 Task: Create a due date automation trigger when advanced on, on the tuesday of the week a card is due add fields without custom field "Resume" set to a date less than 1 working days ago at 11:00 AM.
Action: Mouse moved to (1086, 81)
Screenshot: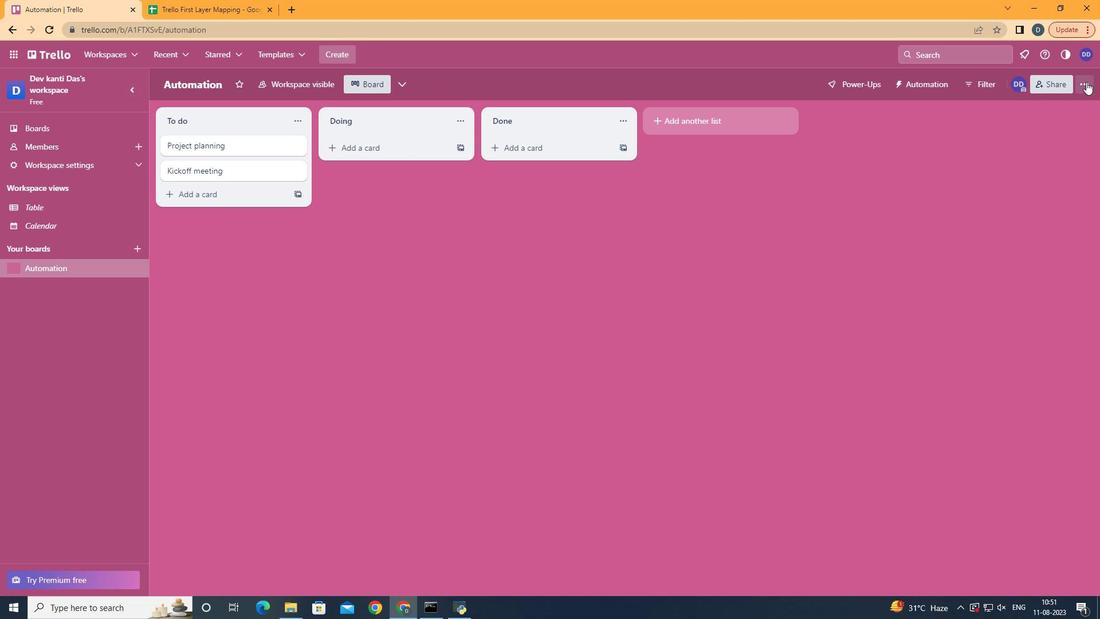 
Action: Mouse pressed left at (1086, 81)
Screenshot: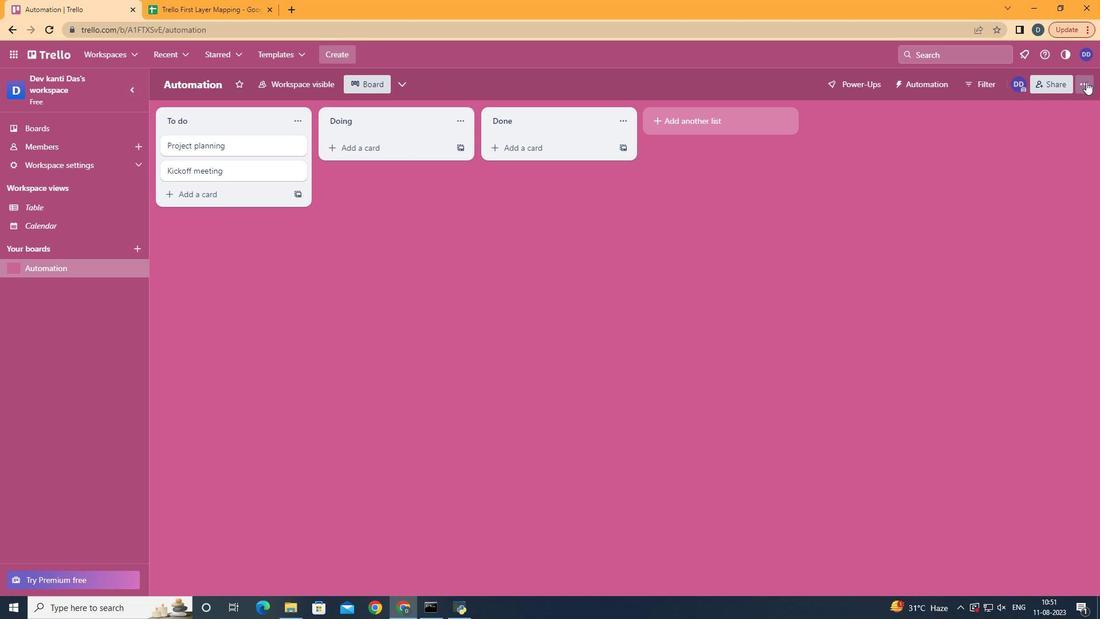 
Action: Mouse moved to (1002, 232)
Screenshot: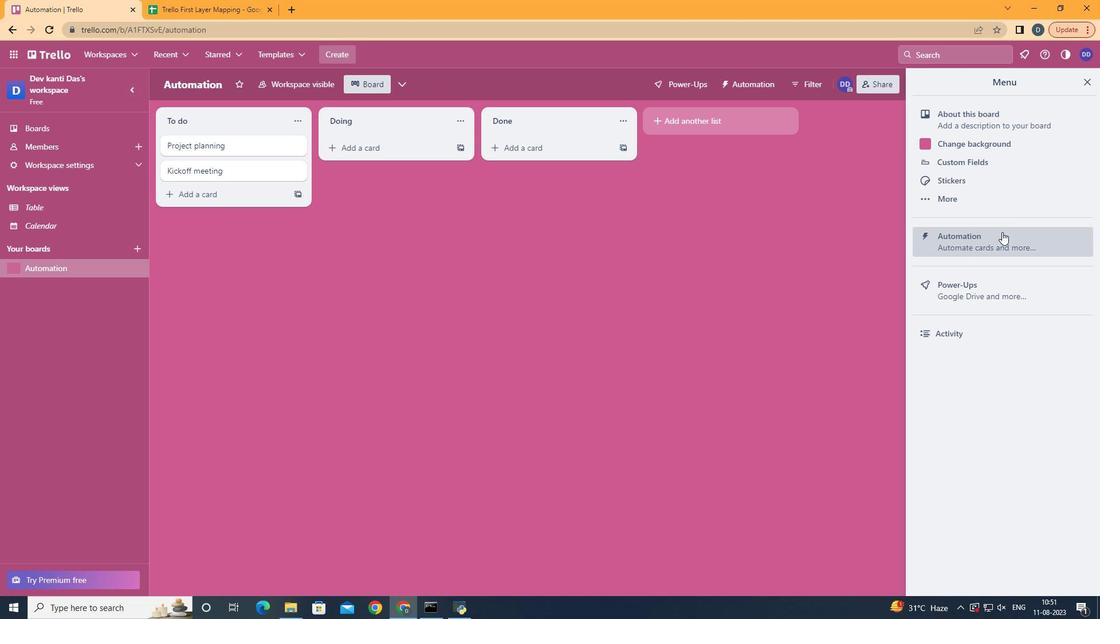 
Action: Mouse pressed left at (1002, 232)
Screenshot: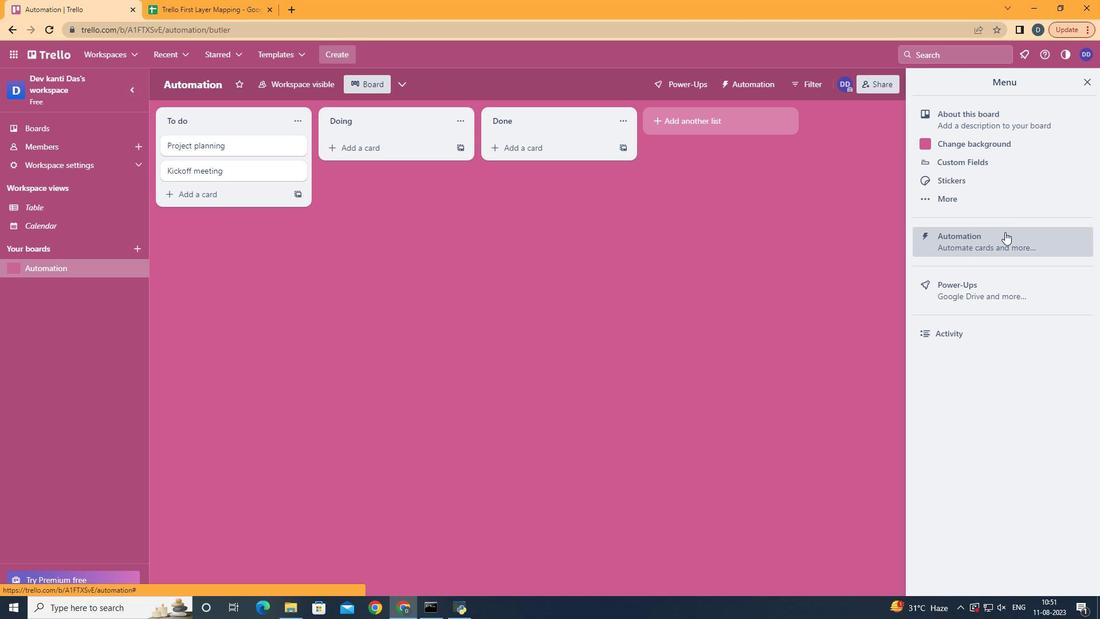 
Action: Mouse moved to (220, 230)
Screenshot: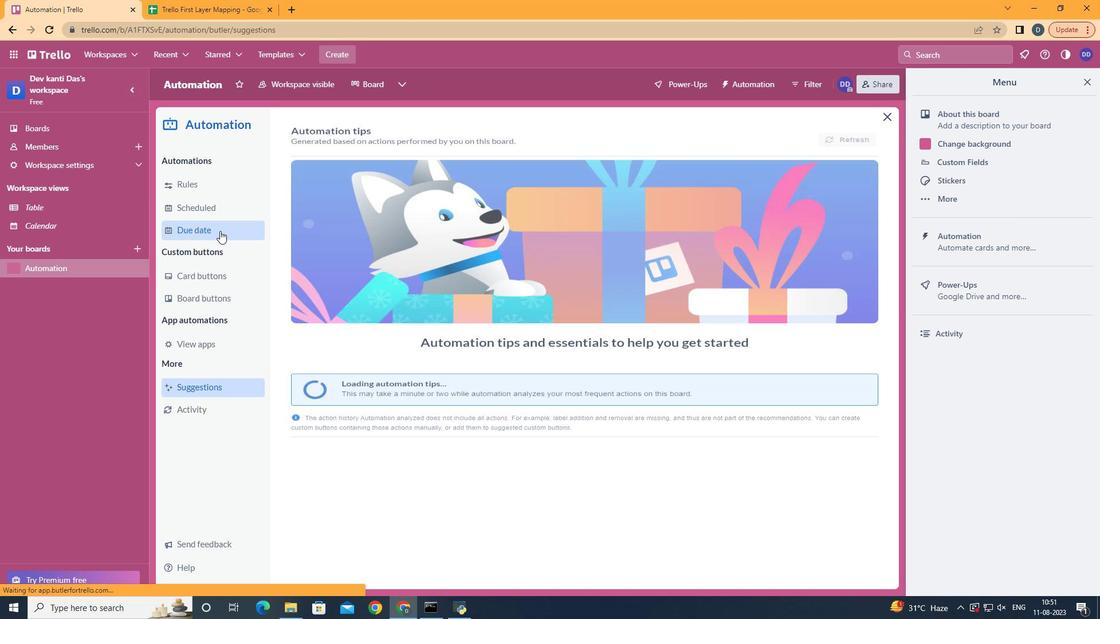 
Action: Mouse pressed left at (220, 230)
Screenshot: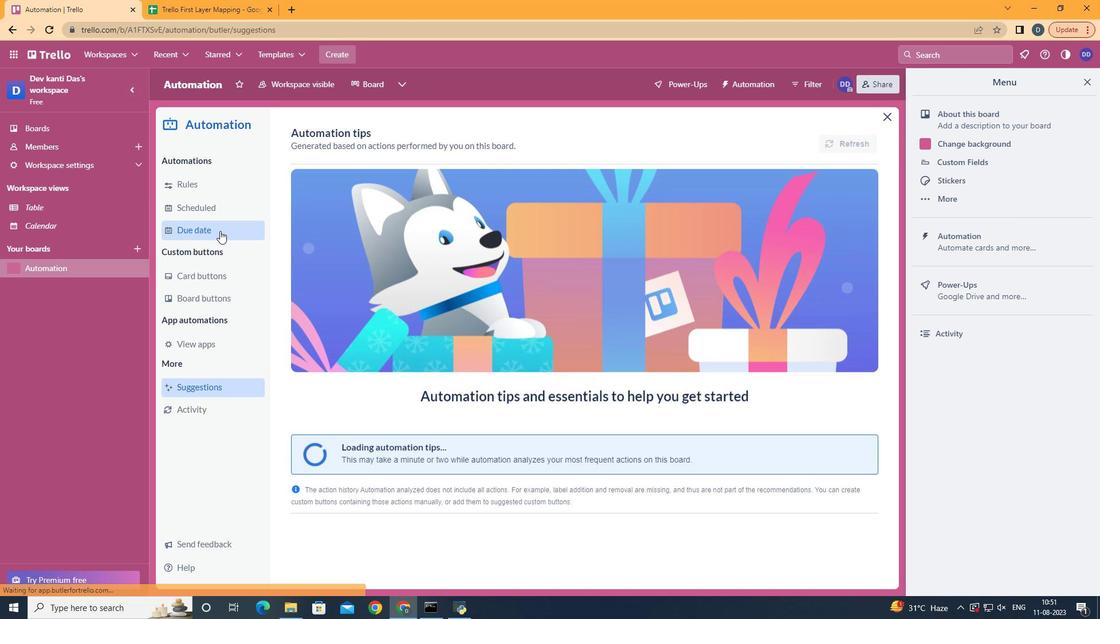 
Action: Mouse moved to (807, 135)
Screenshot: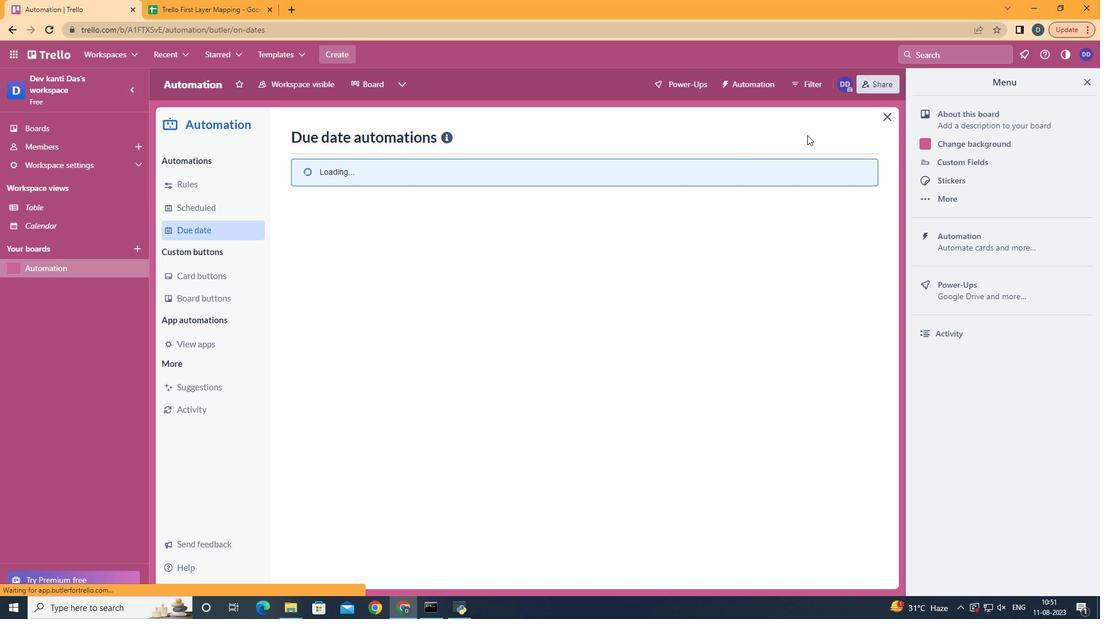 
Action: Mouse pressed left at (807, 135)
Screenshot: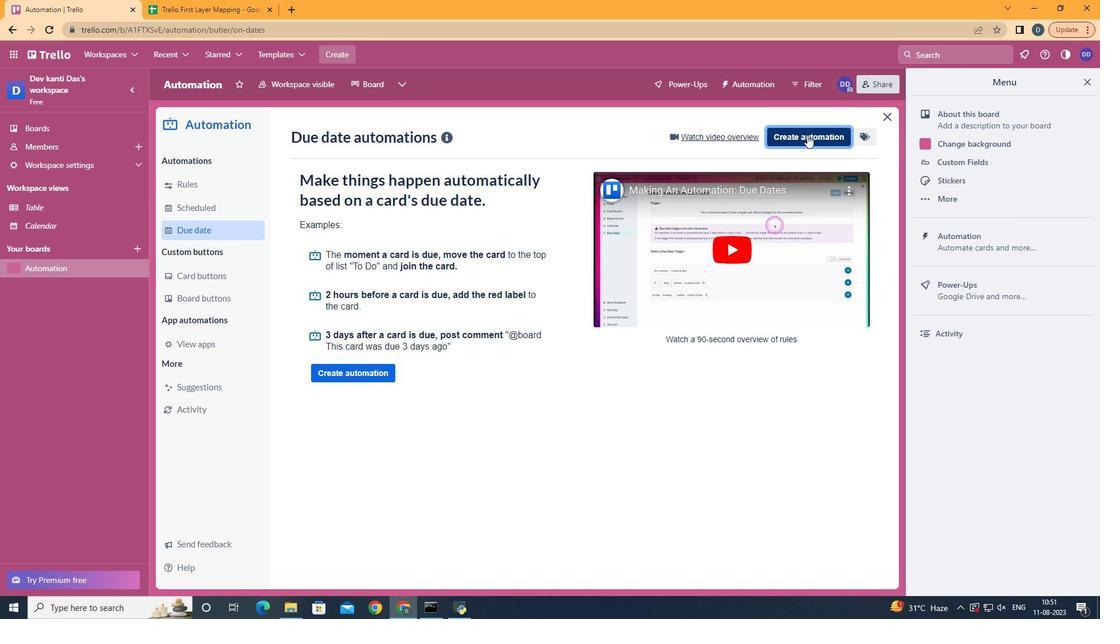 
Action: Mouse moved to (694, 248)
Screenshot: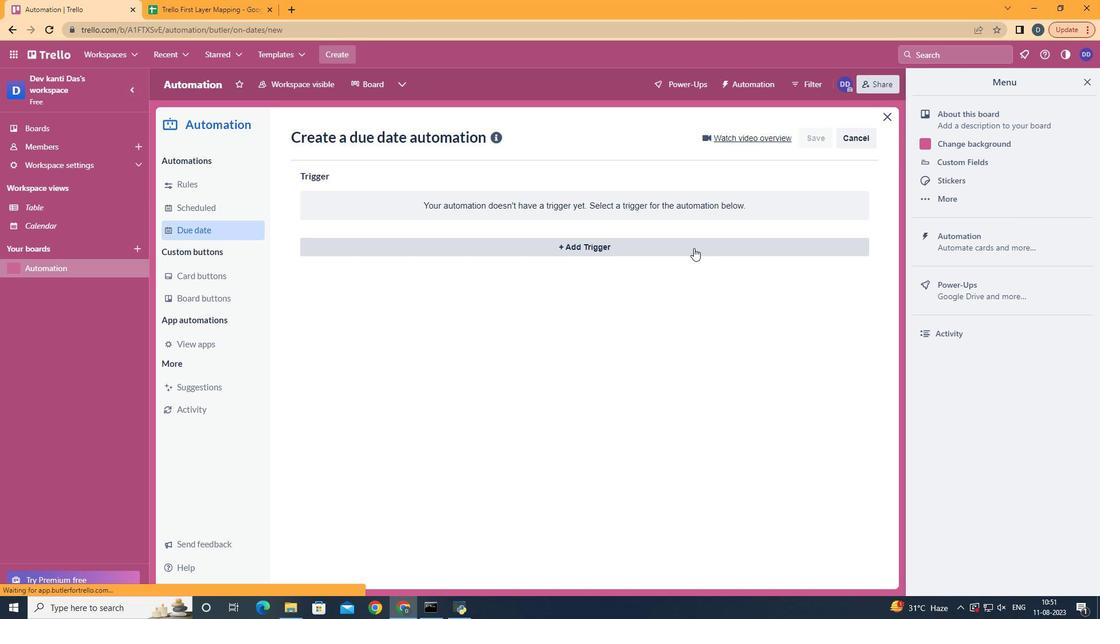 
Action: Mouse pressed left at (694, 248)
Screenshot: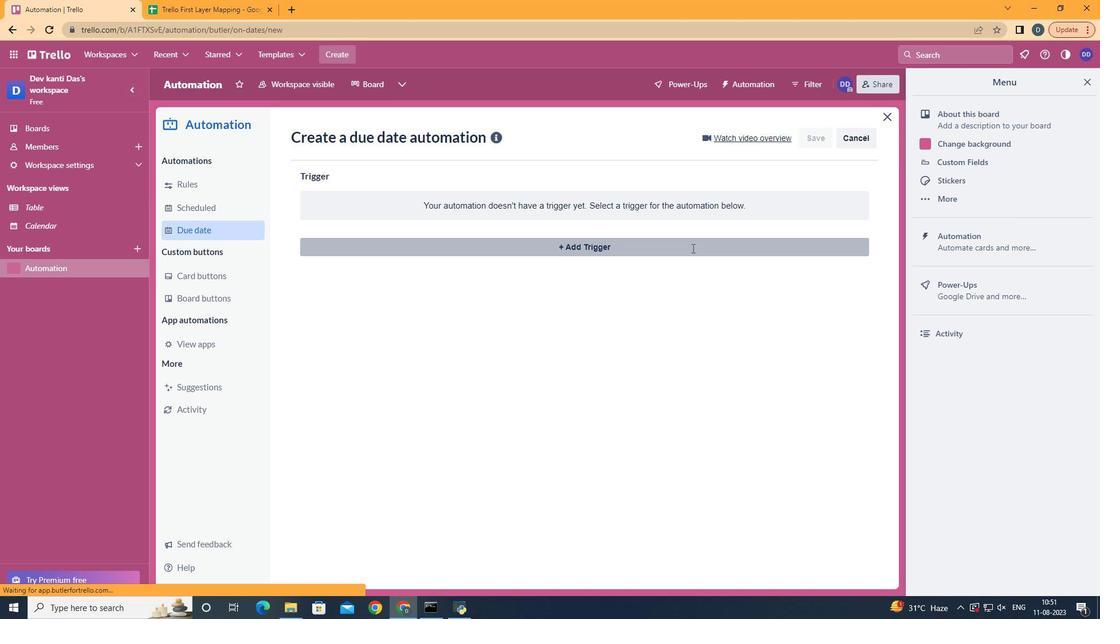 
Action: Mouse moved to (375, 326)
Screenshot: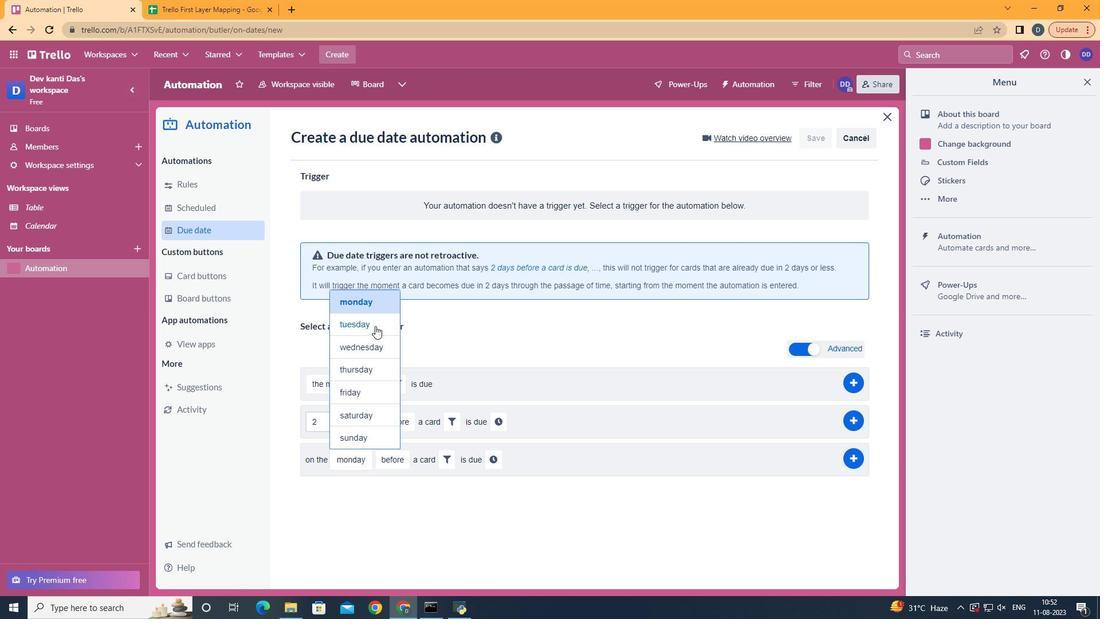 
Action: Mouse pressed left at (375, 326)
Screenshot: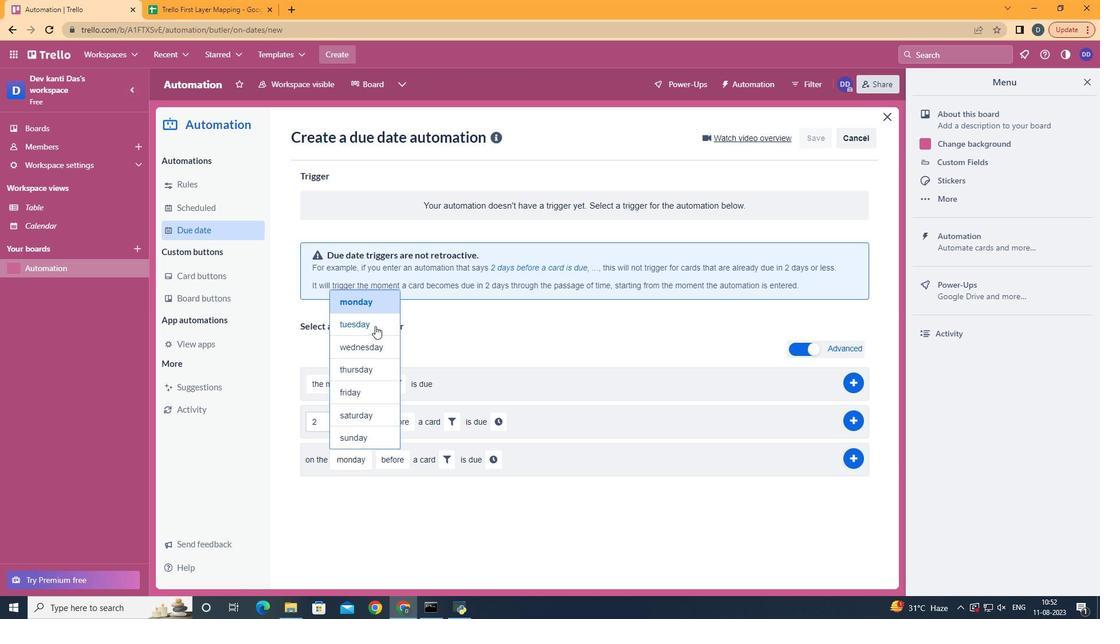 
Action: Mouse moved to (420, 531)
Screenshot: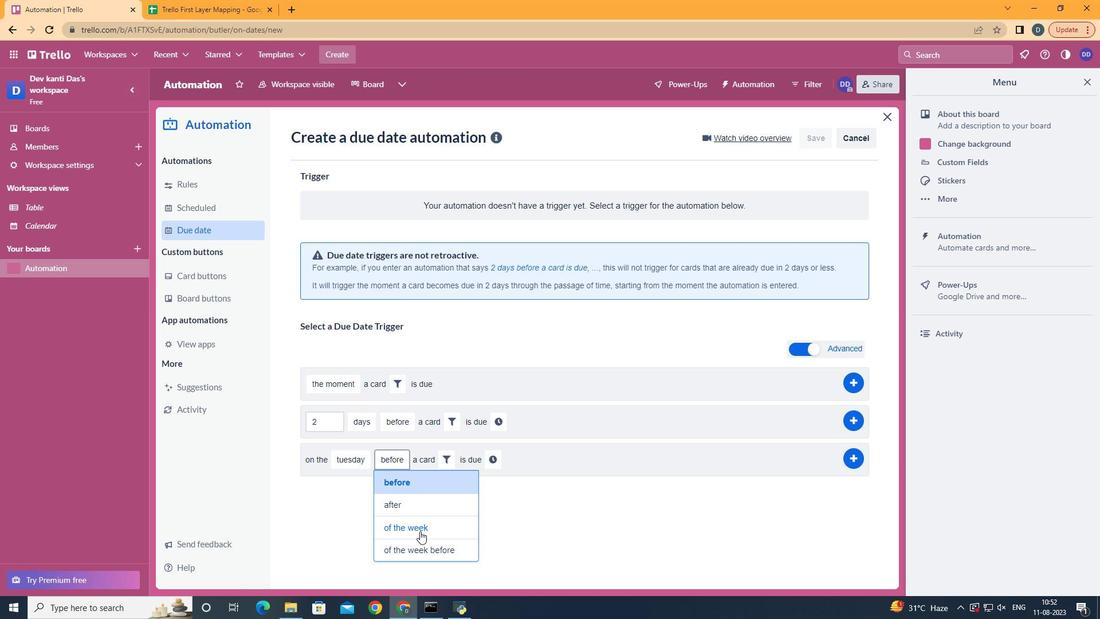 
Action: Mouse pressed left at (420, 531)
Screenshot: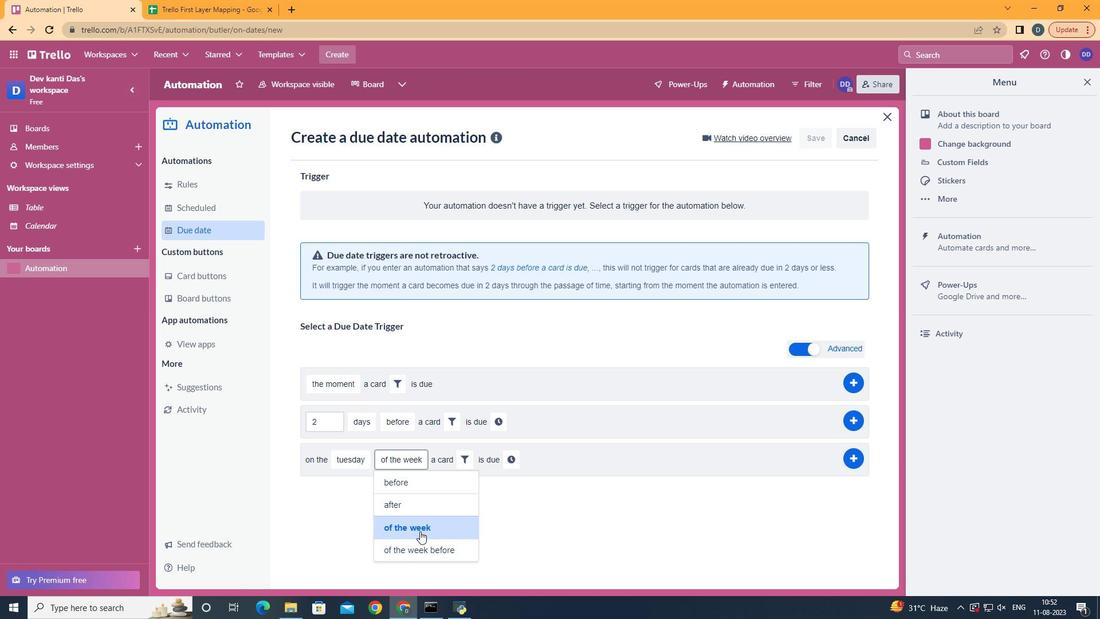 
Action: Mouse moved to (473, 460)
Screenshot: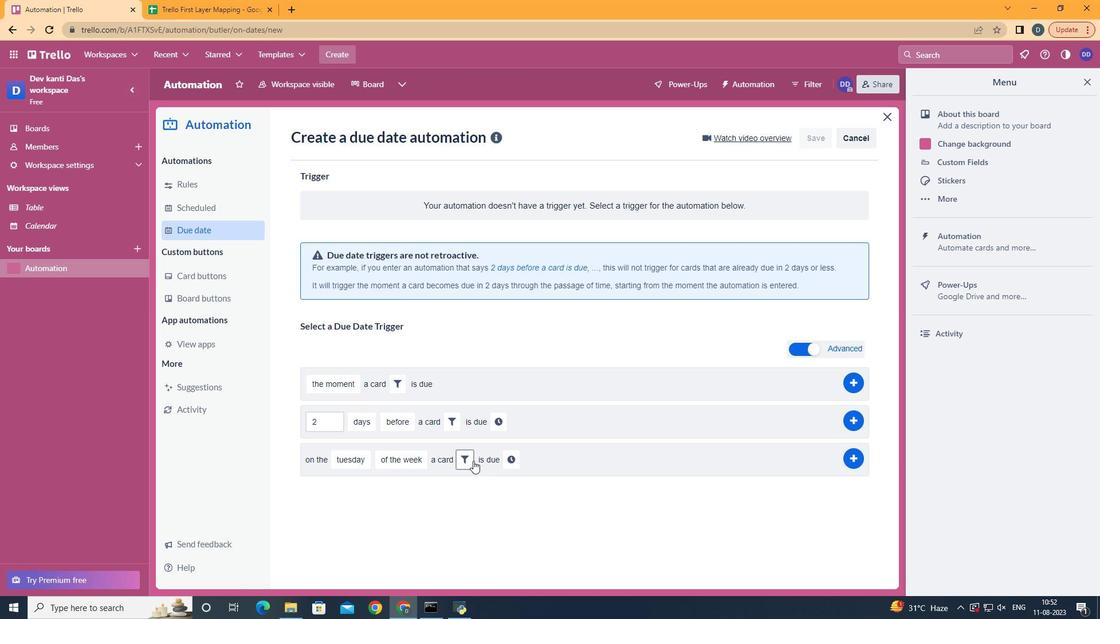 
Action: Mouse pressed left at (473, 460)
Screenshot: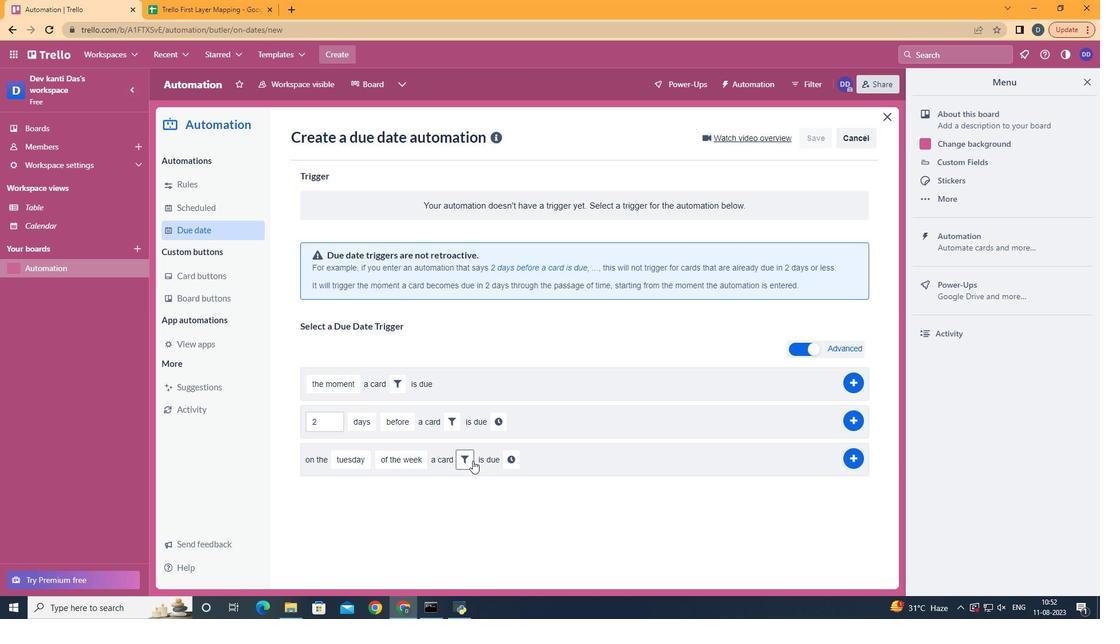
Action: Mouse moved to (667, 500)
Screenshot: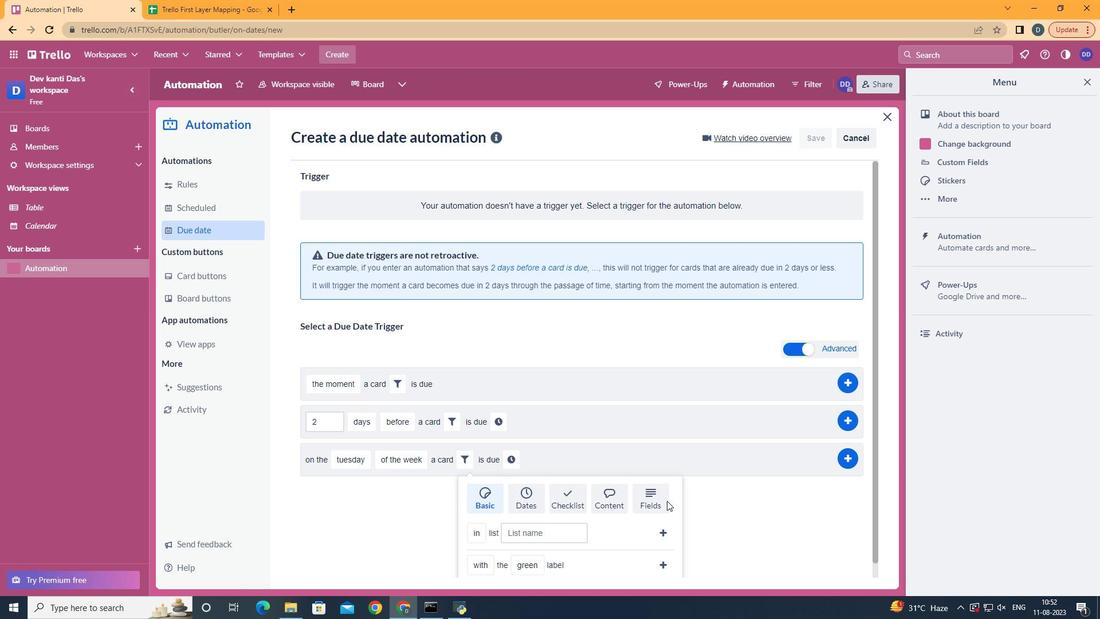 
Action: Mouse pressed left at (667, 500)
Screenshot: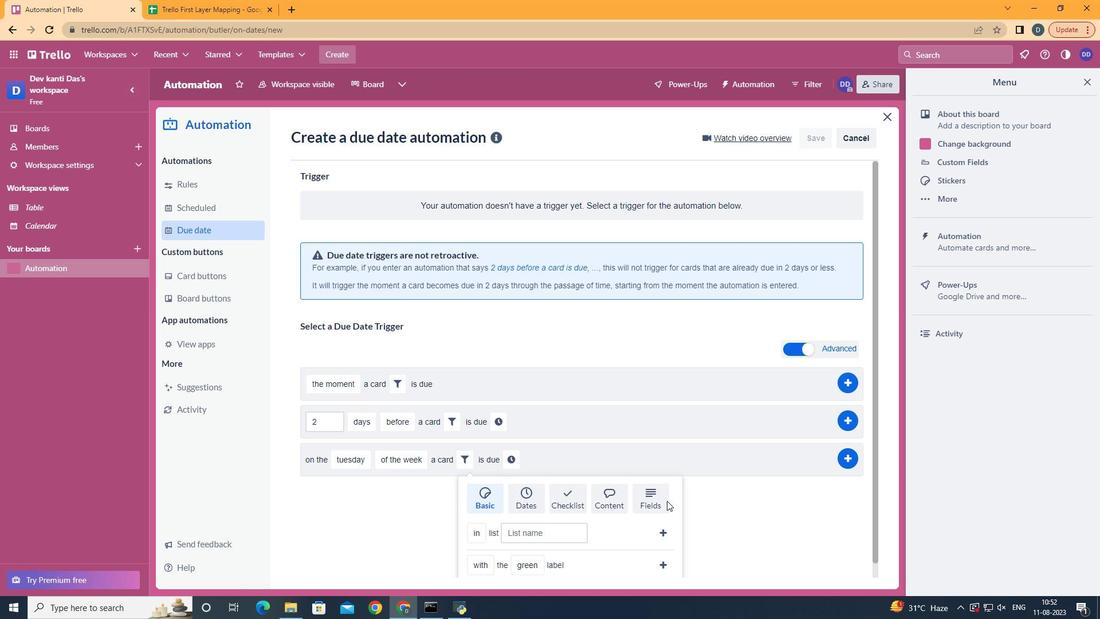 
Action: Mouse moved to (666, 496)
Screenshot: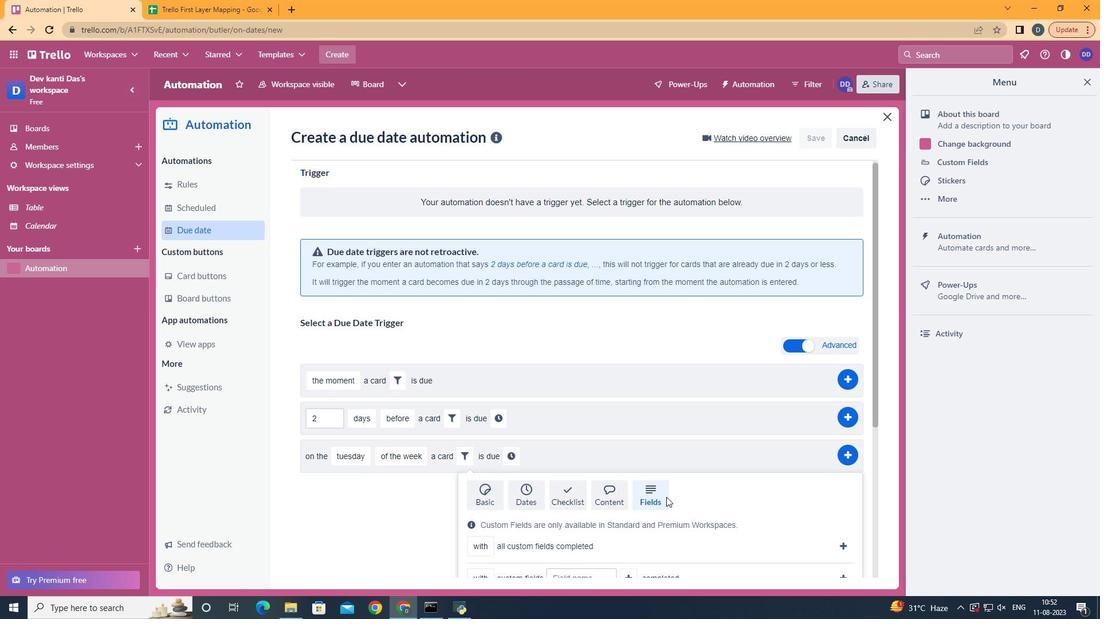 
Action: Mouse scrolled (666, 496) with delta (0, 0)
Screenshot: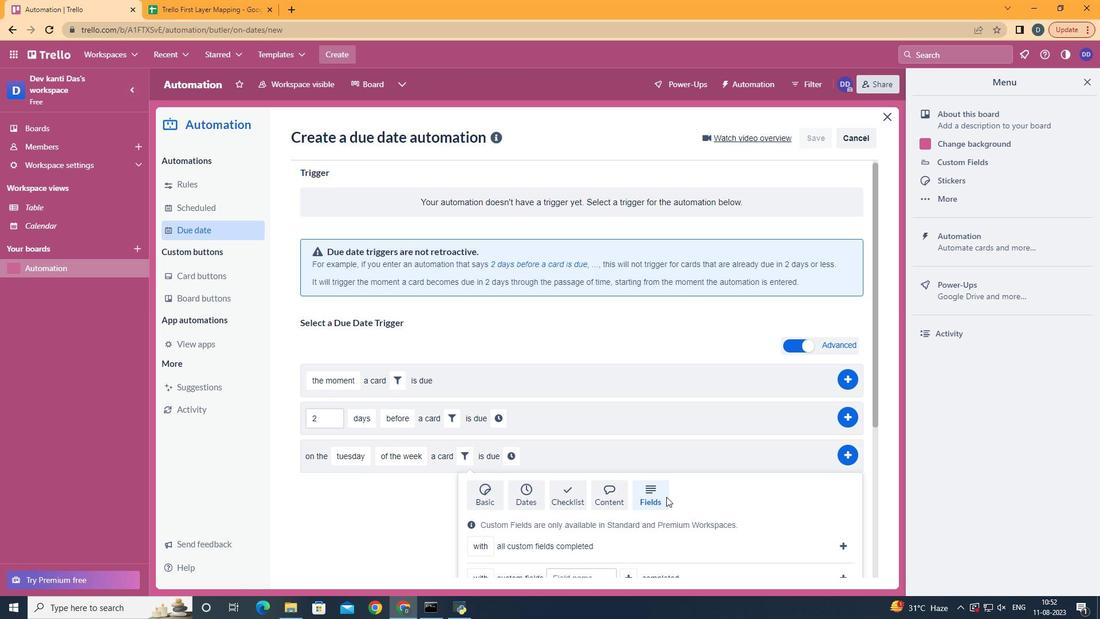 
Action: Mouse scrolled (666, 496) with delta (0, 0)
Screenshot: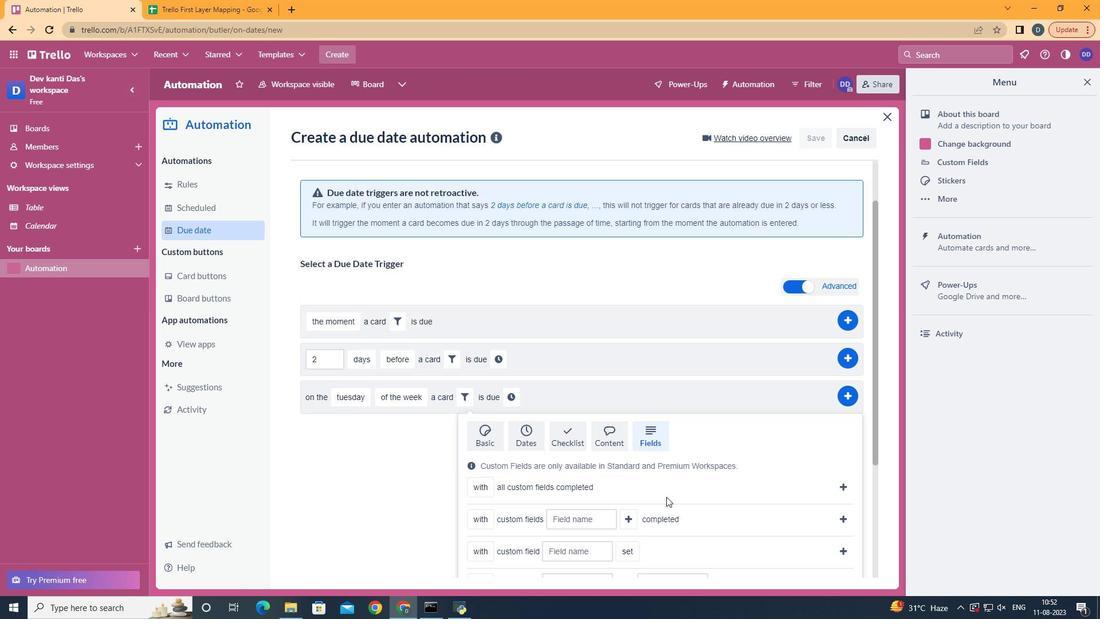 
Action: Mouse scrolled (666, 496) with delta (0, 0)
Screenshot: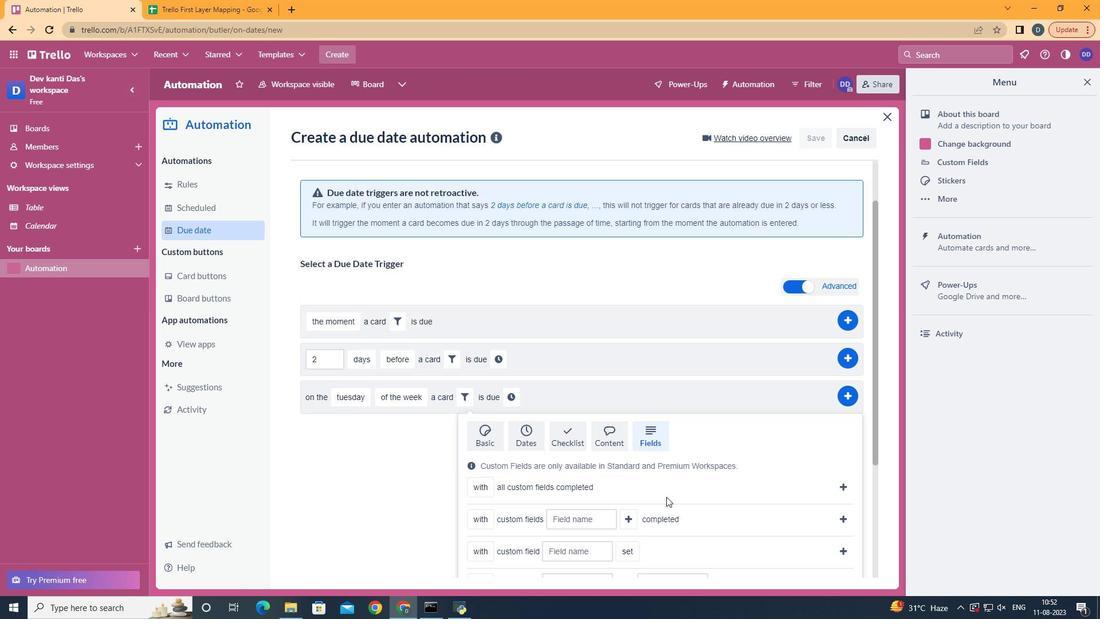 
Action: Mouse scrolled (666, 496) with delta (0, 0)
Screenshot: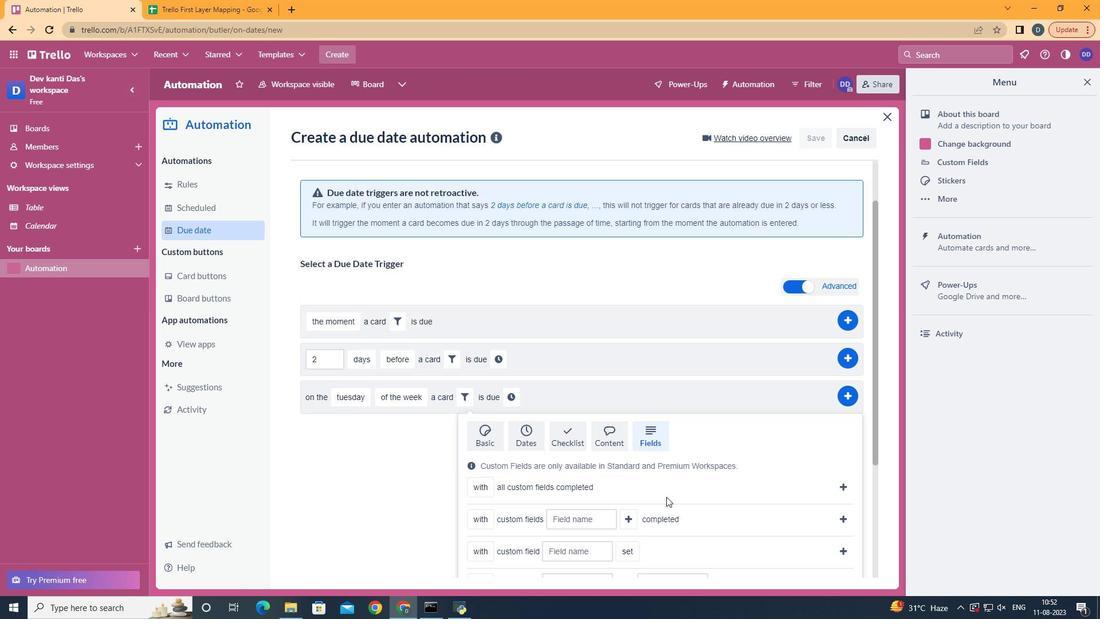 
Action: Mouse scrolled (666, 496) with delta (0, 0)
Screenshot: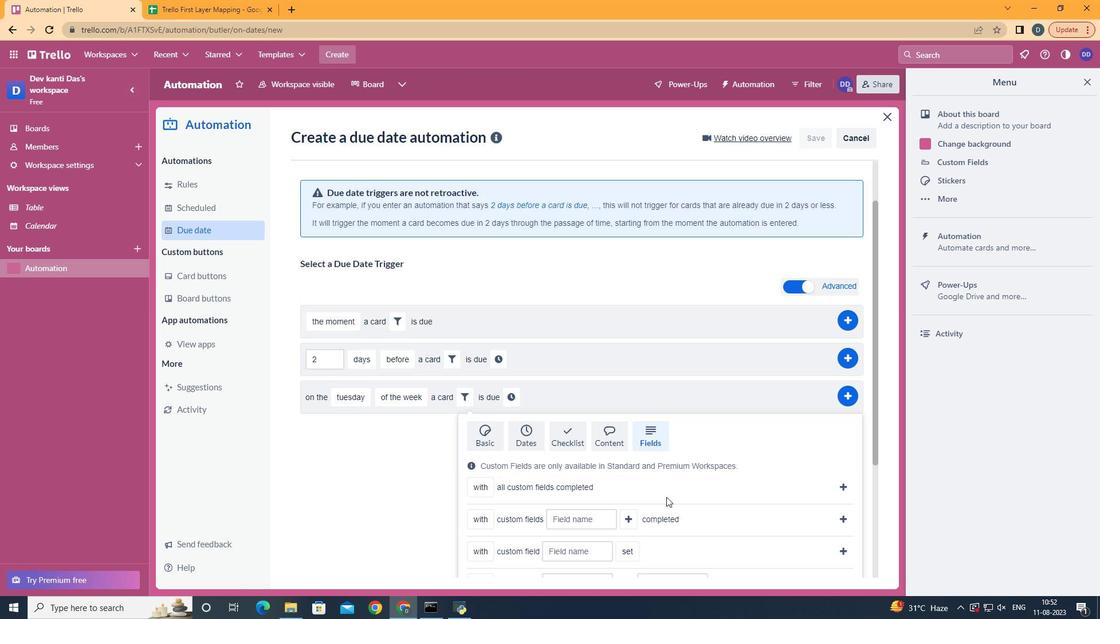 
Action: Mouse scrolled (666, 496) with delta (0, 0)
Screenshot: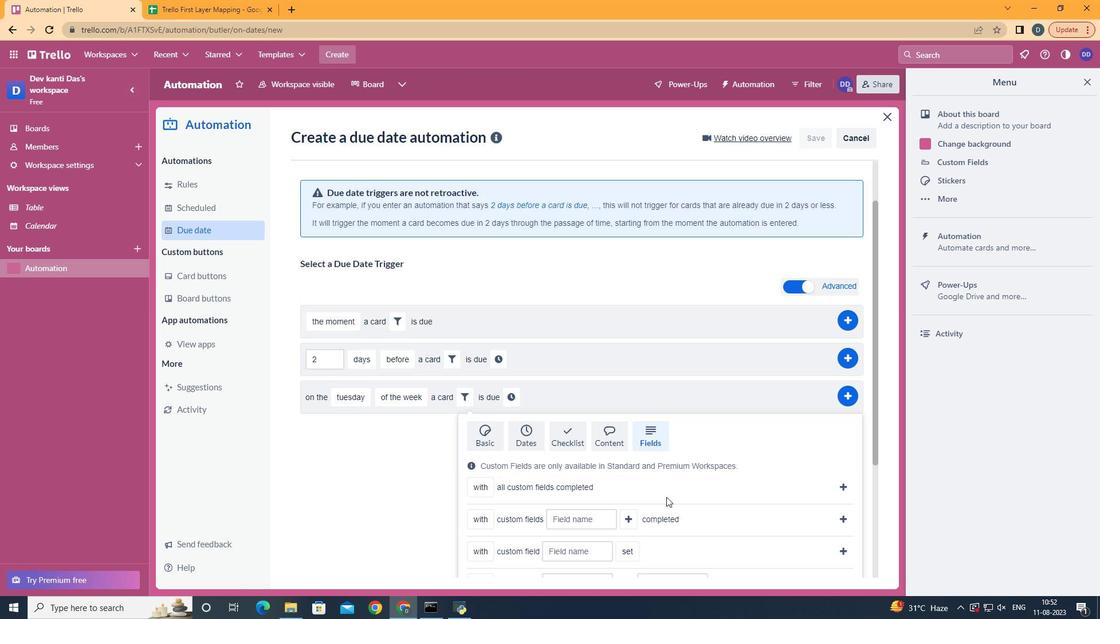 
Action: Mouse moved to (495, 504)
Screenshot: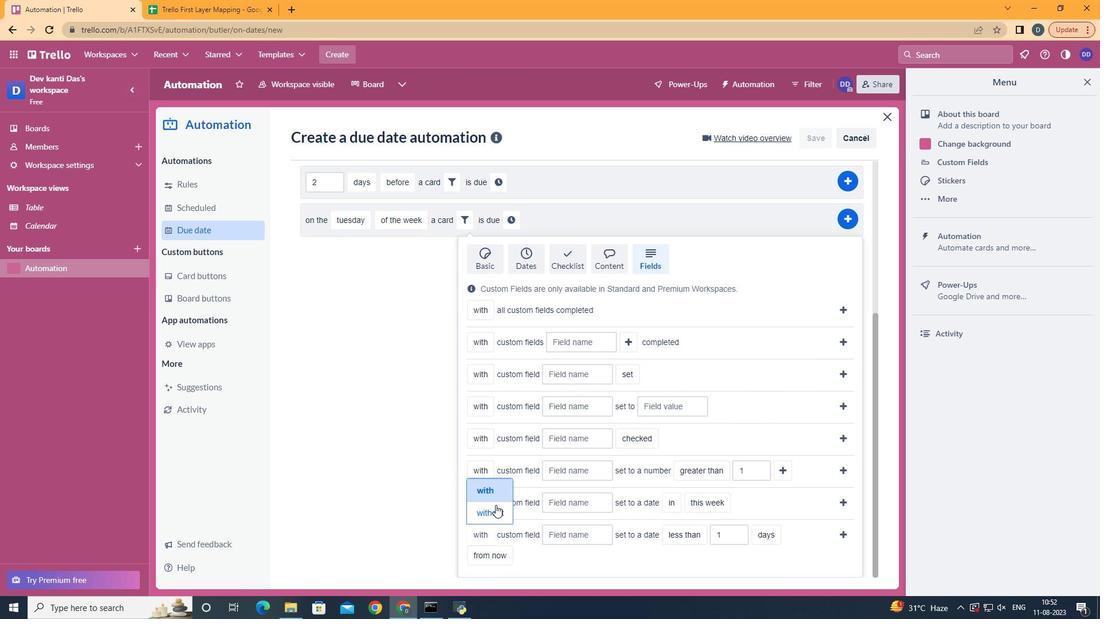 
Action: Mouse pressed left at (495, 504)
Screenshot: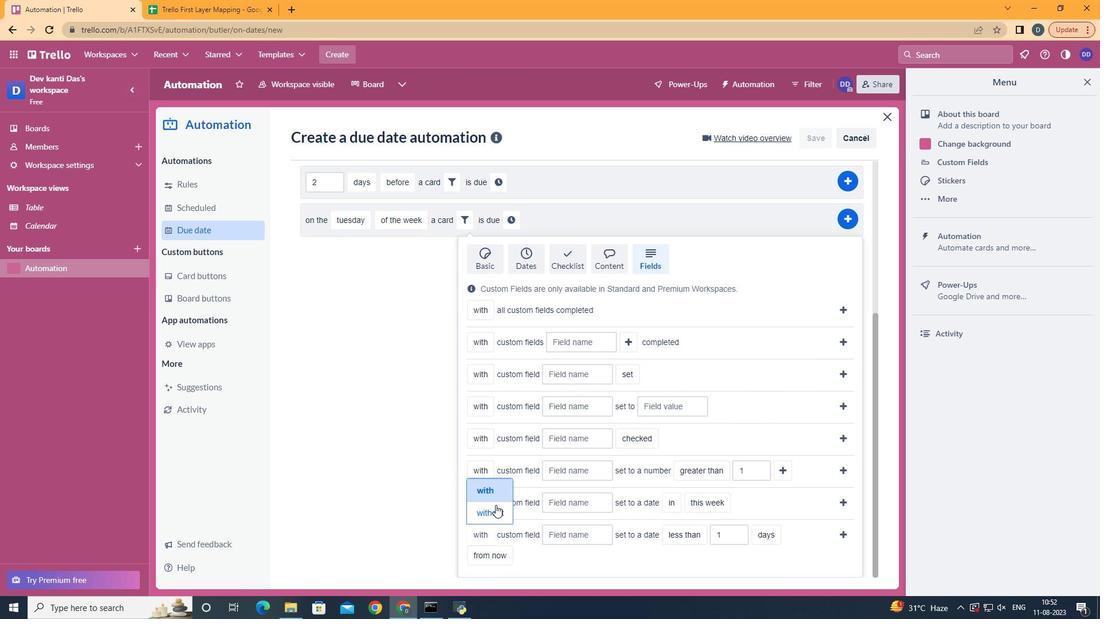 
Action: Mouse moved to (584, 529)
Screenshot: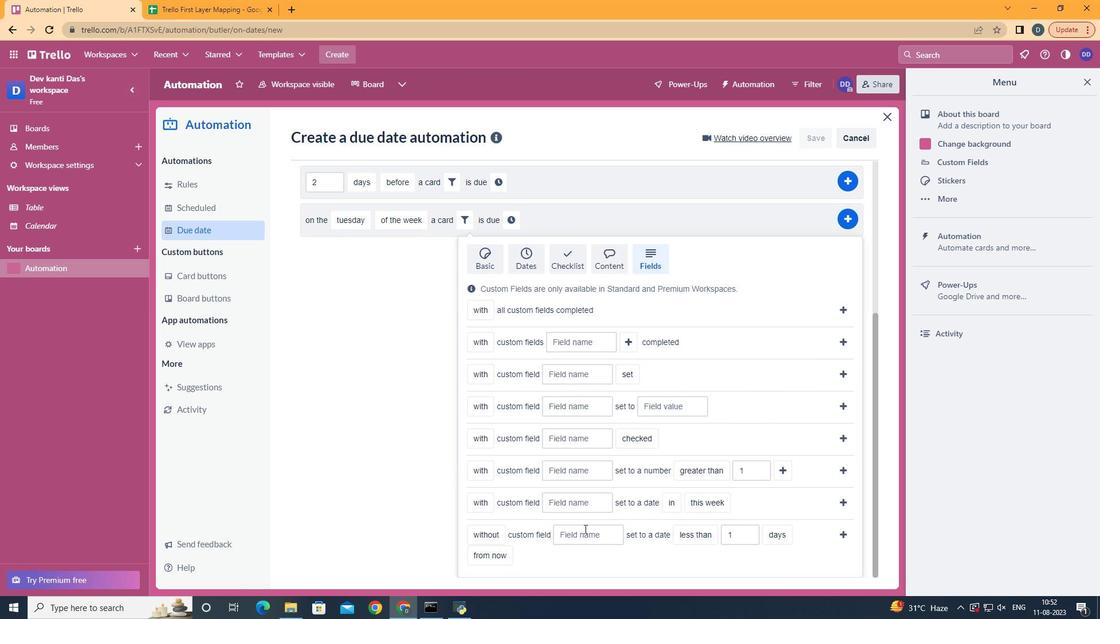 
Action: Mouse pressed left at (584, 529)
Screenshot: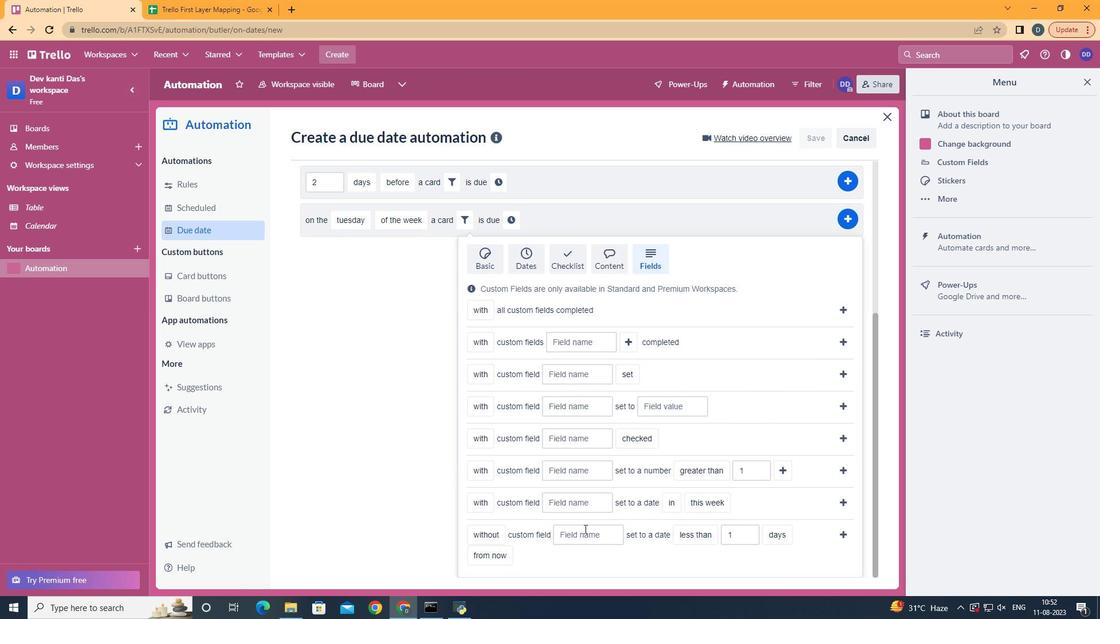 
Action: Key pressed <Key.shift>Resume
Screenshot: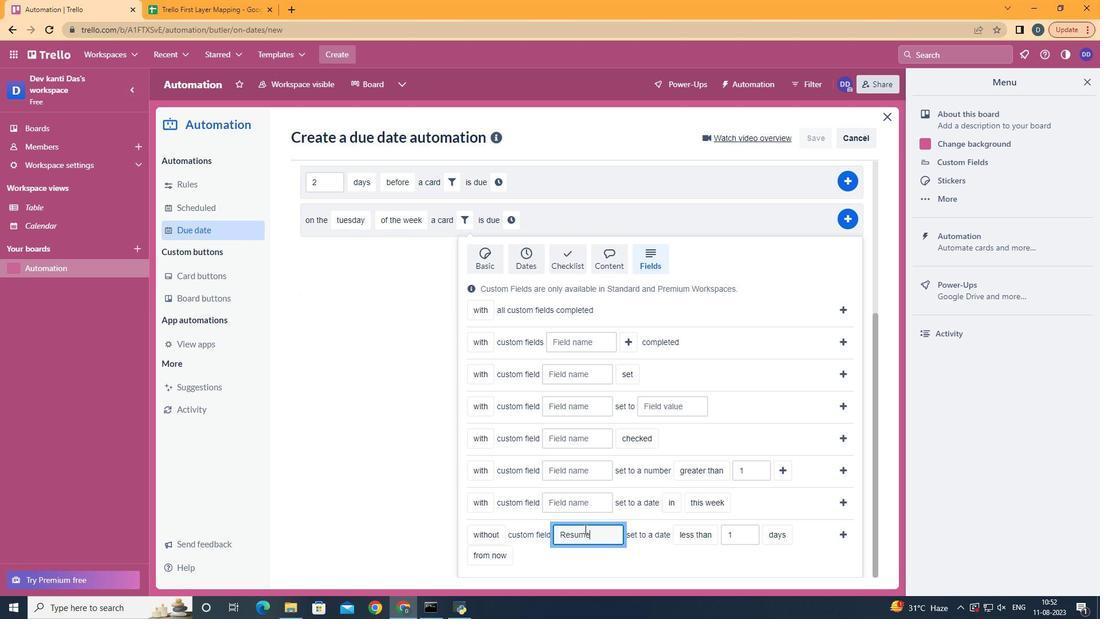 
Action: Mouse moved to (793, 517)
Screenshot: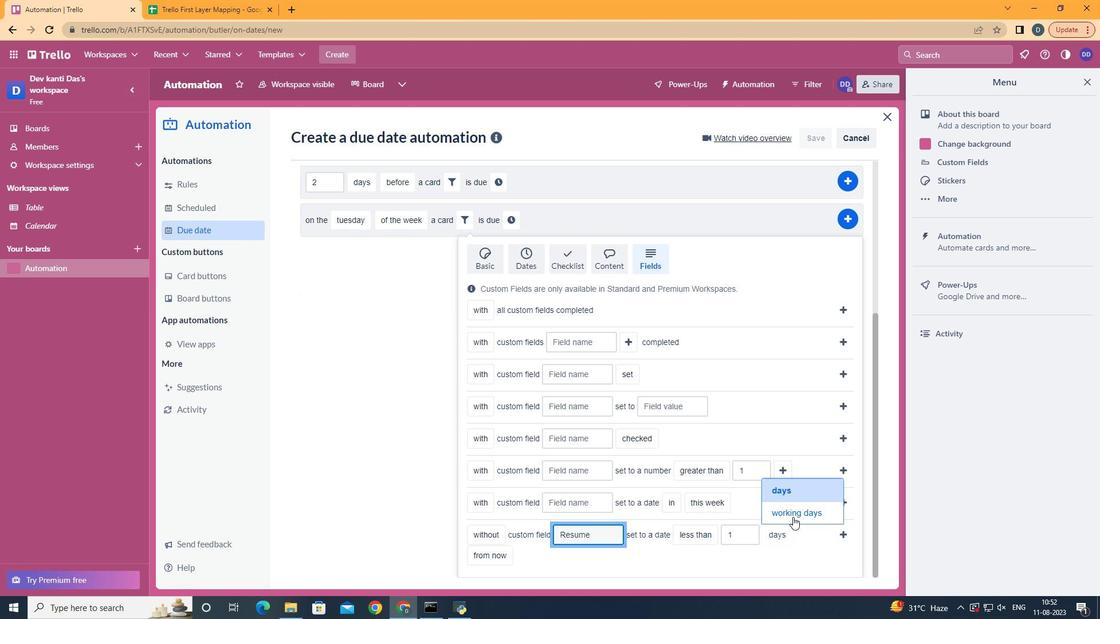 
Action: Mouse pressed left at (793, 517)
Screenshot: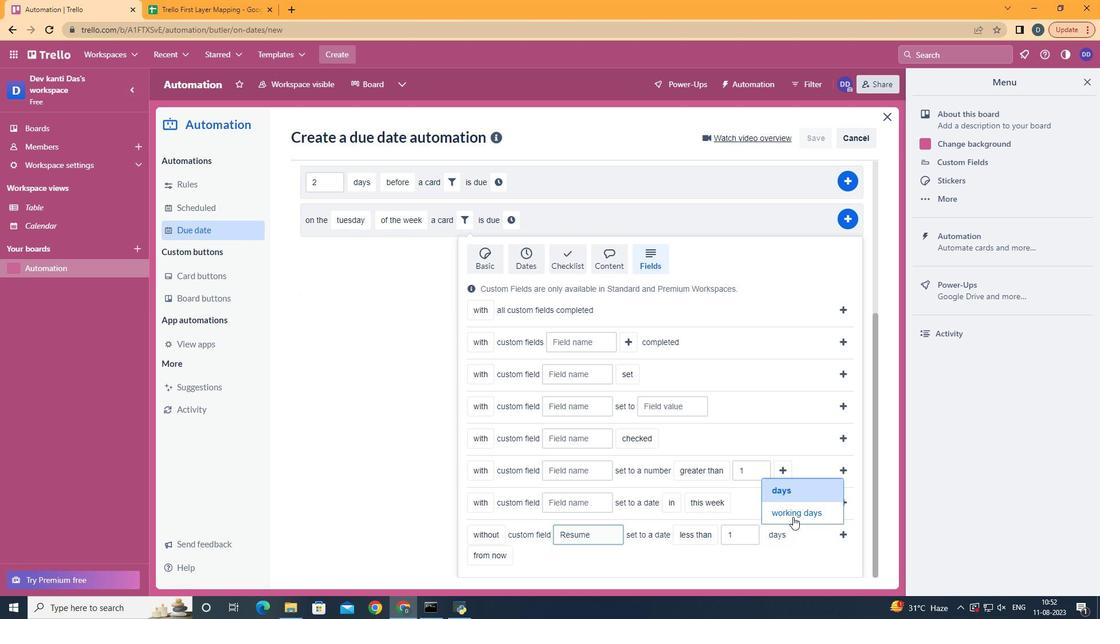 
Action: Mouse moved to (499, 531)
Screenshot: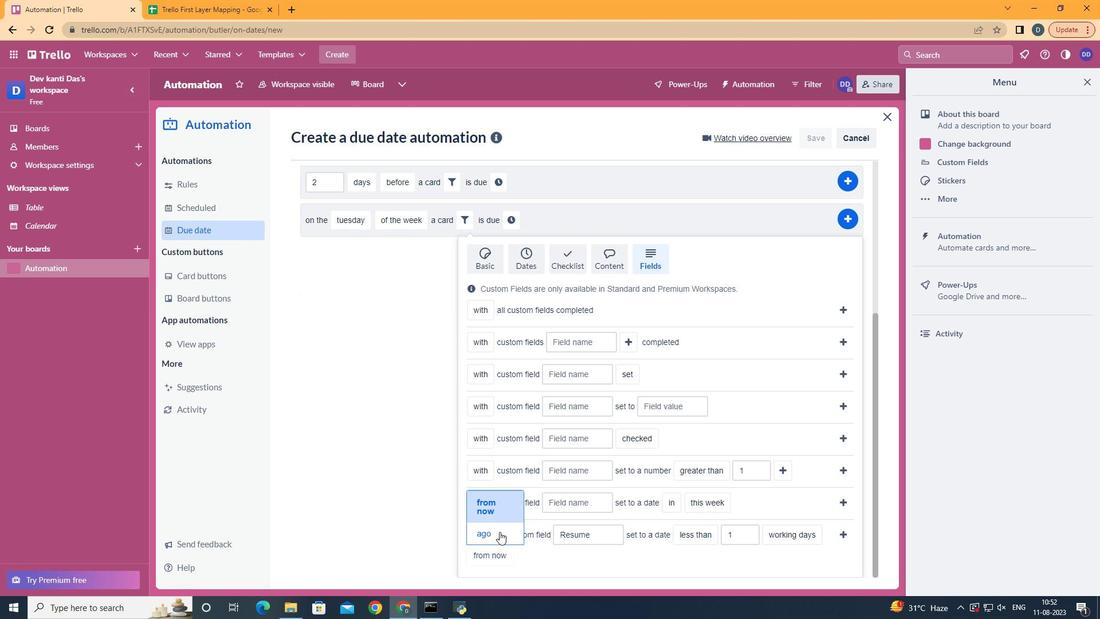 
Action: Mouse pressed left at (499, 531)
Screenshot: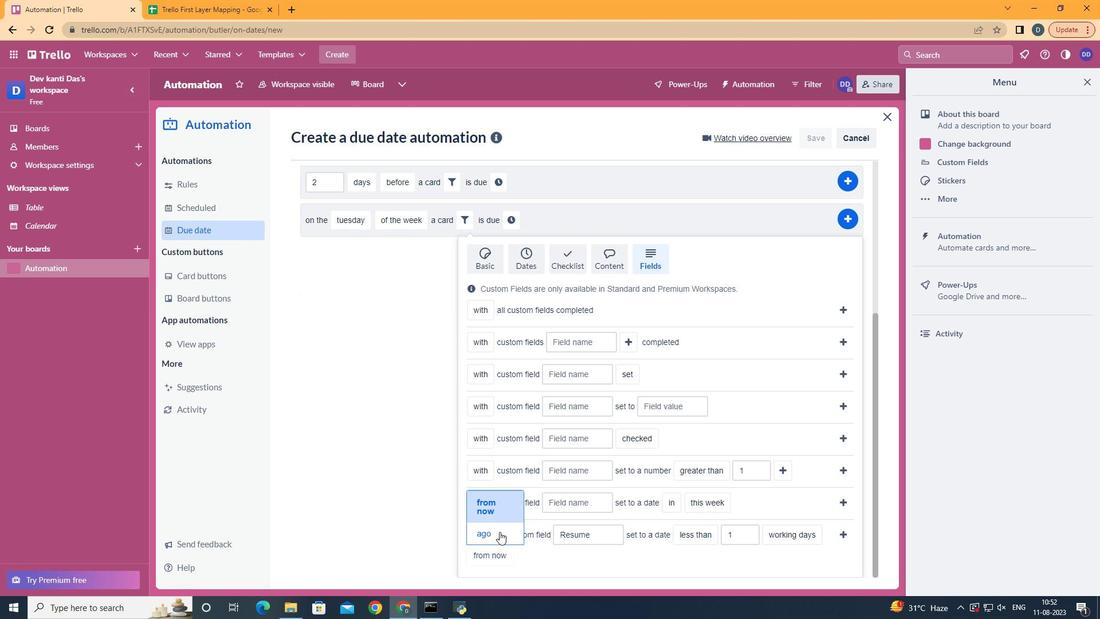 
Action: Mouse moved to (847, 541)
Screenshot: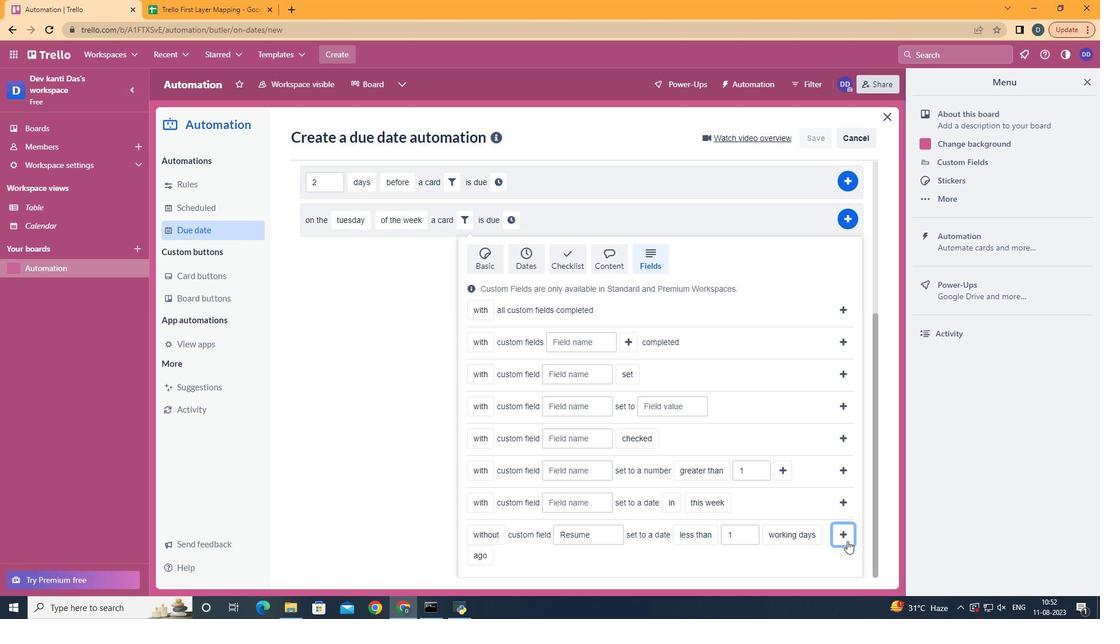 
Action: Mouse pressed left at (847, 541)
Screenshot: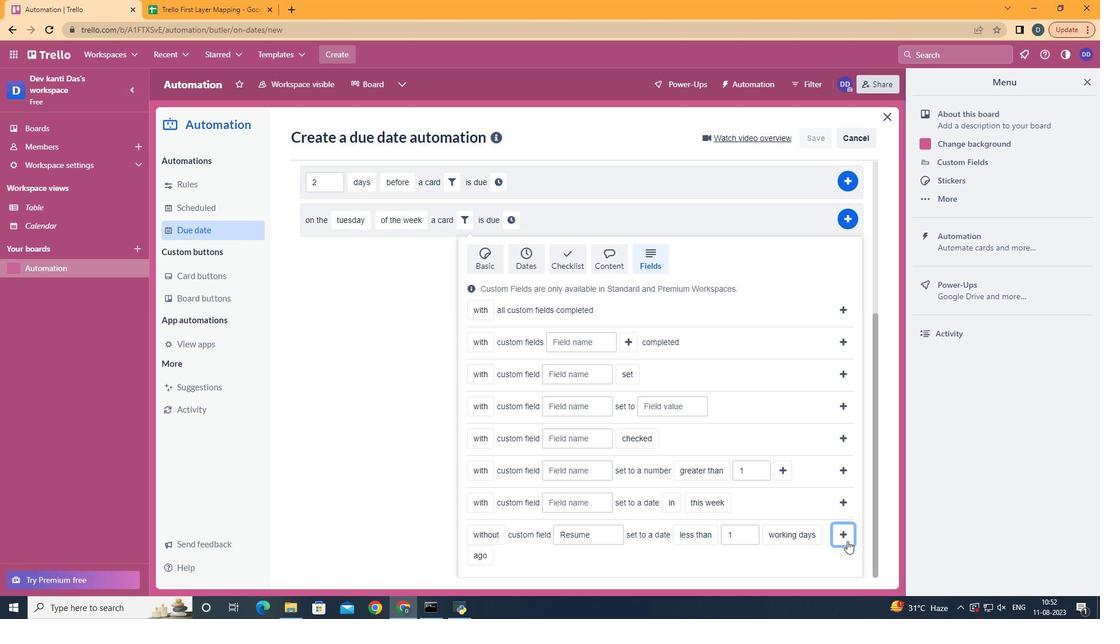 
Action: Mouse moved to (807, 460)
Screenshot: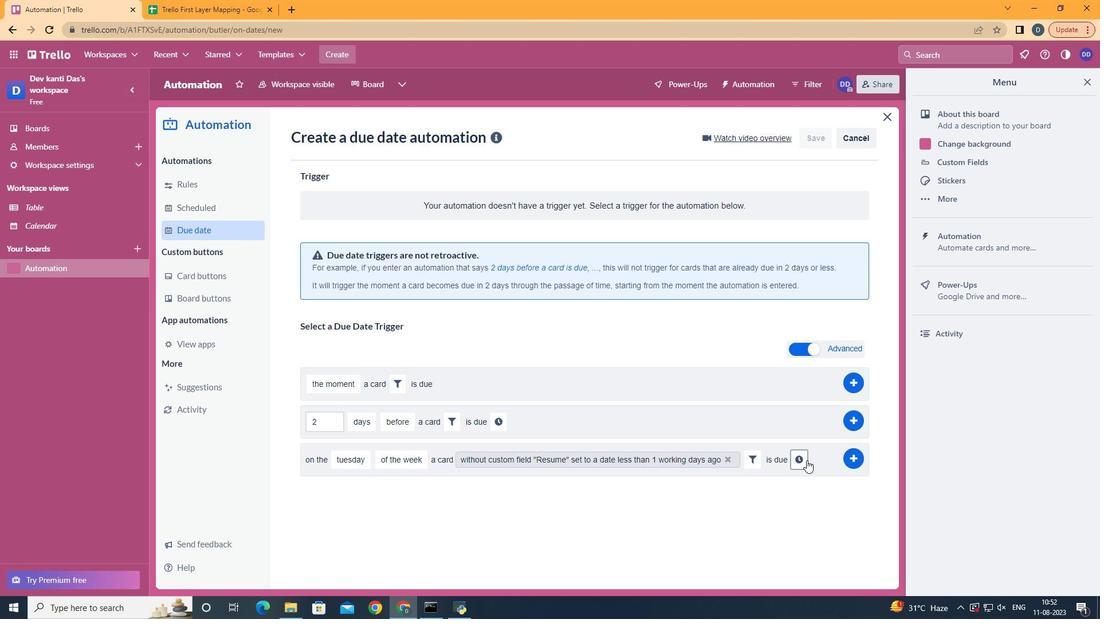 
Action: Mouse pressed left at (807, 460)
Screenshot: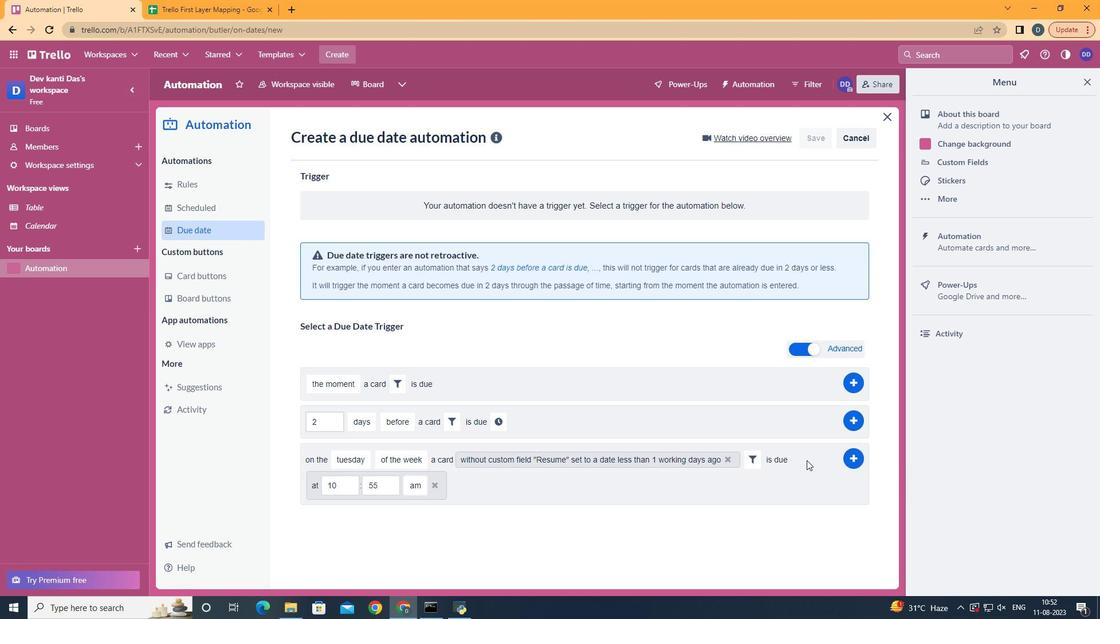 
Action: Mouse moved to (330, 489)
Screenshot: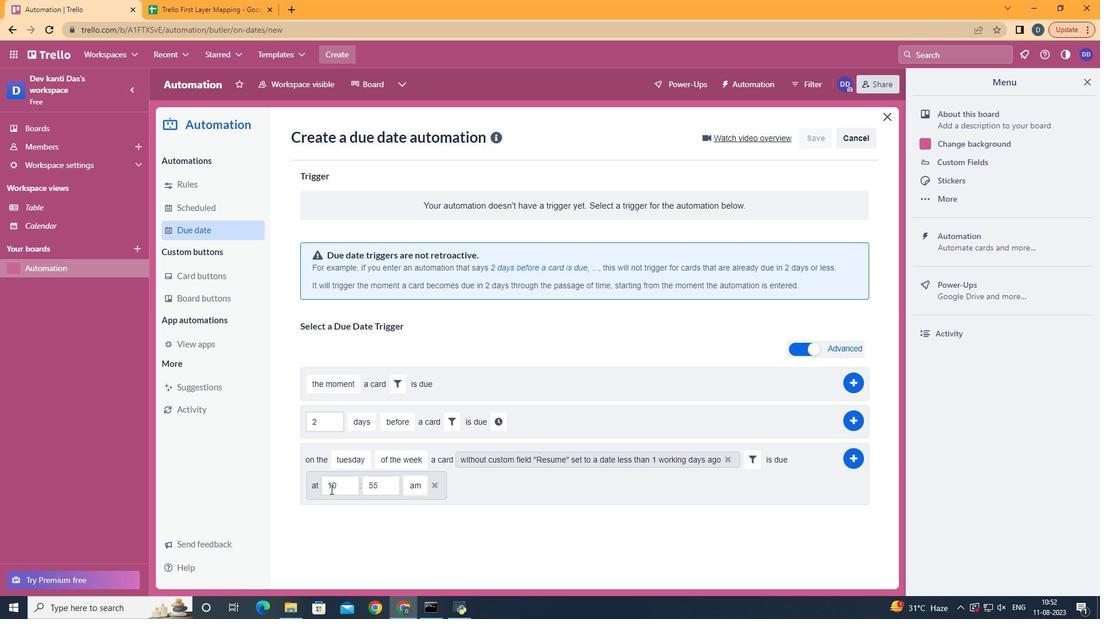 
Action: Mouse pressed left at (330, 489)
Screenshot: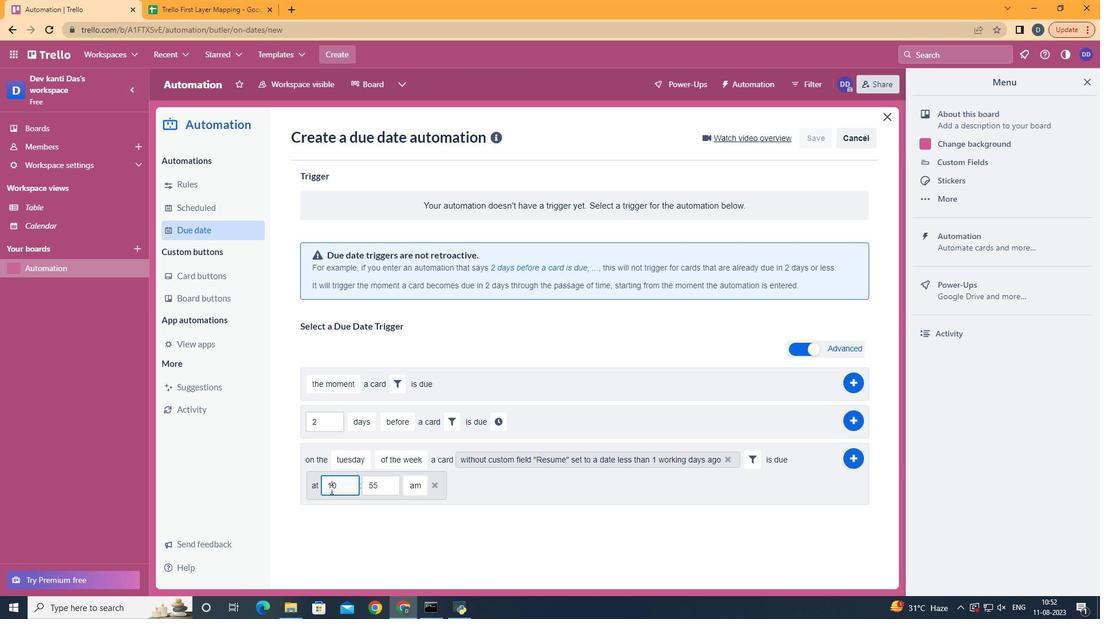 
Action: Mouse moved to (344, 488)
Screenshot: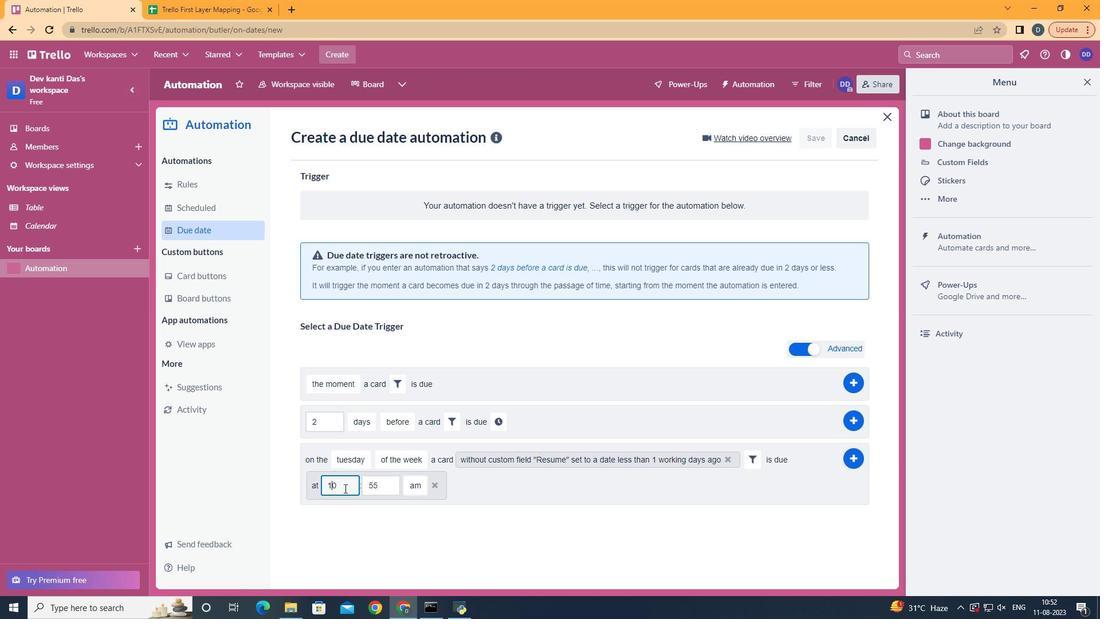 
Action: Mouse pressed left at (344, 488)
Screenshot: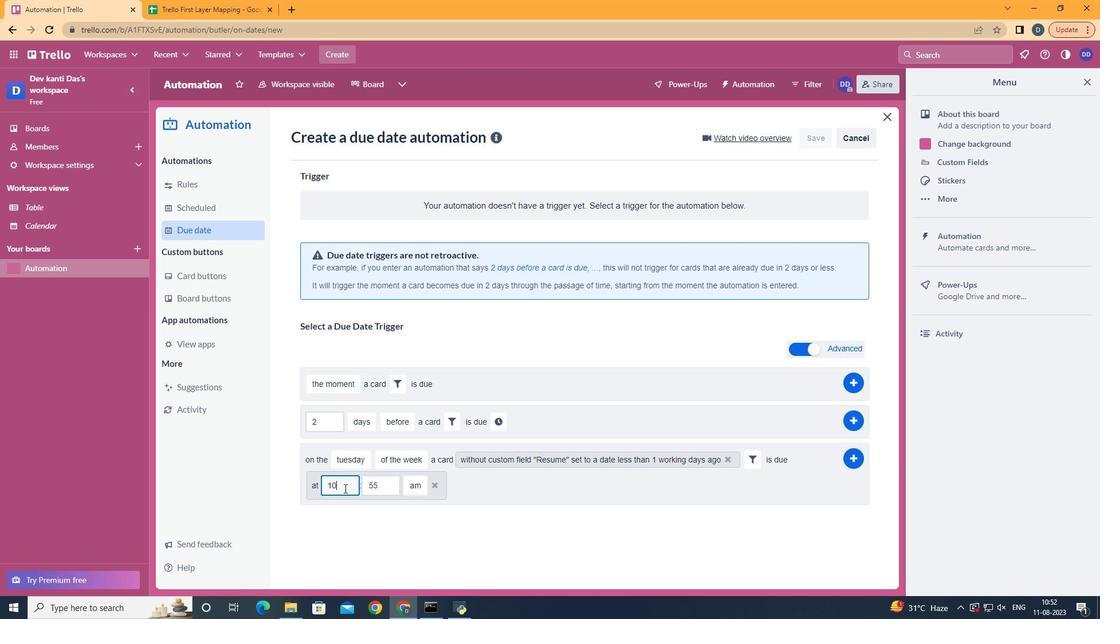 
Action: Key pressed <Key.backspace>1
Screenshot: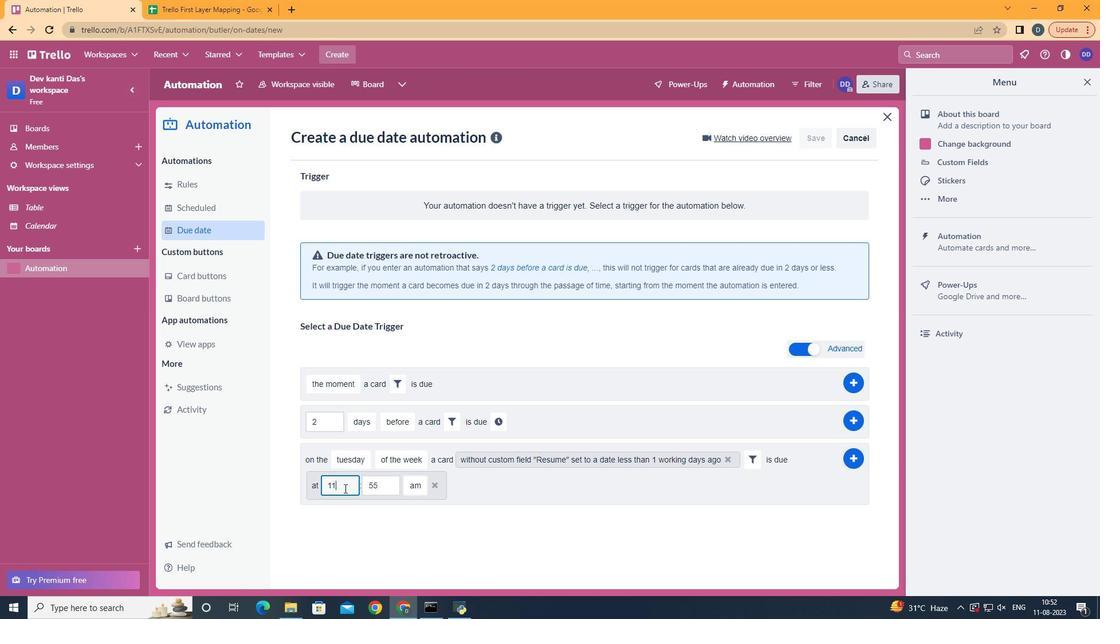 
Action: Mouse moved to (393, 478)
Screenshot: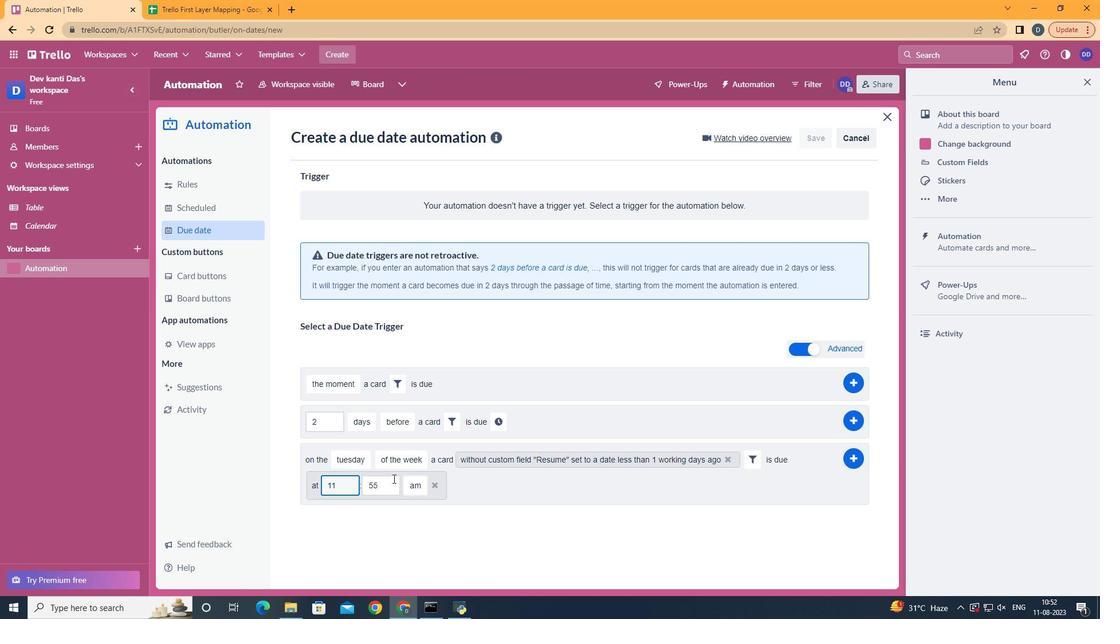
Action: Mouse pressed left at (393, 478)
Screenshot: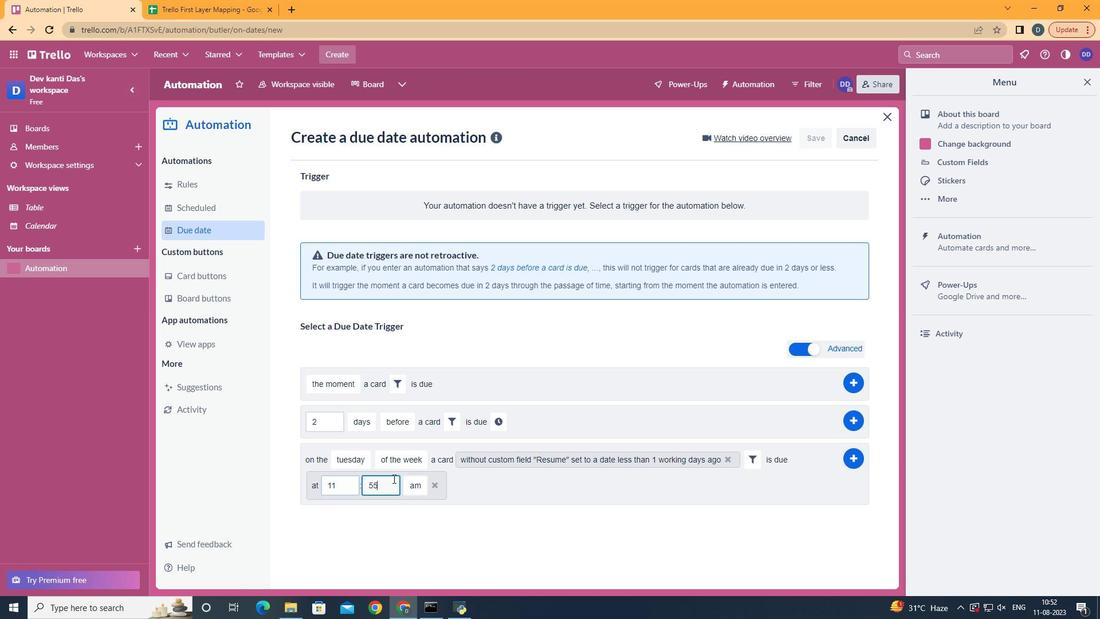 
Action: Key pressed <Key.backspace><Key.backspace>00
Screenshot: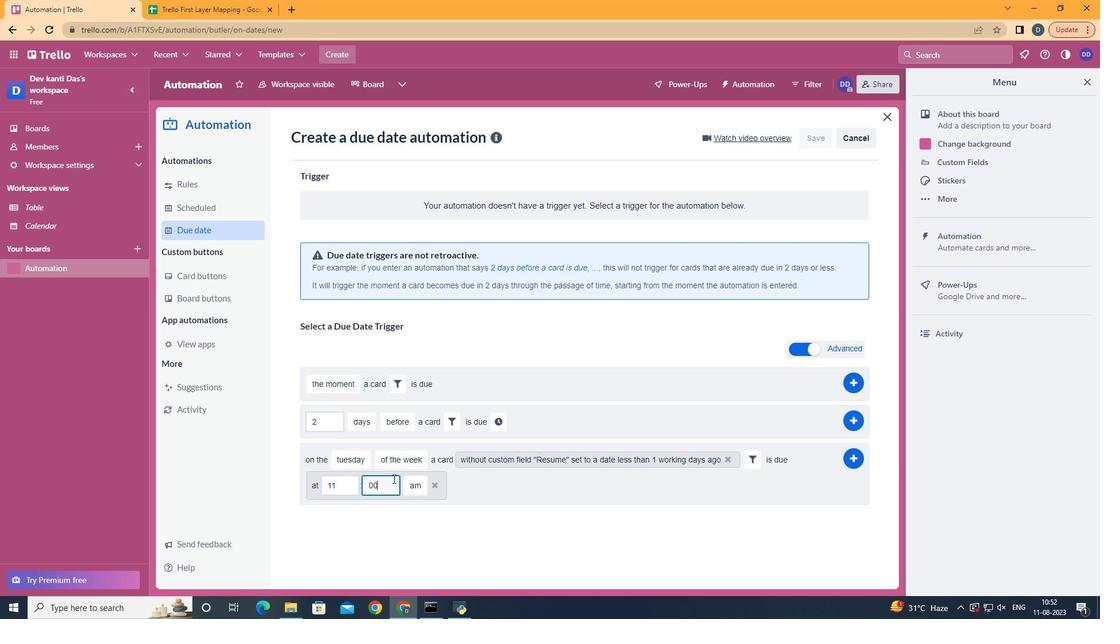 
Action: Mouse moved to (845, 457)
Screenshot: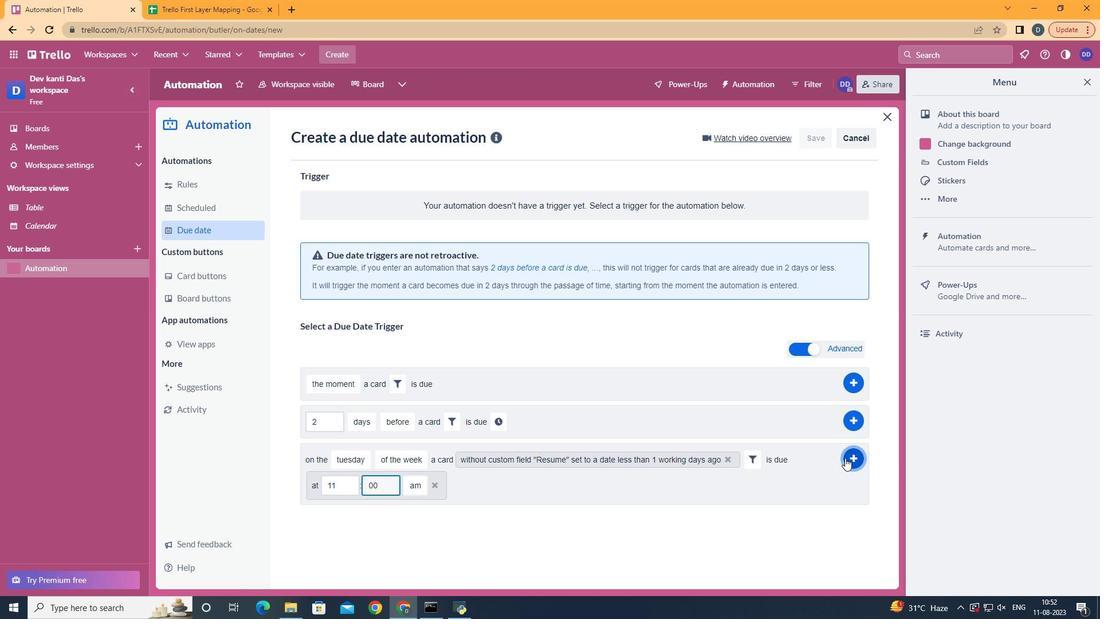 
Action: Mouse pressed left at (845, 457)
Screenshot: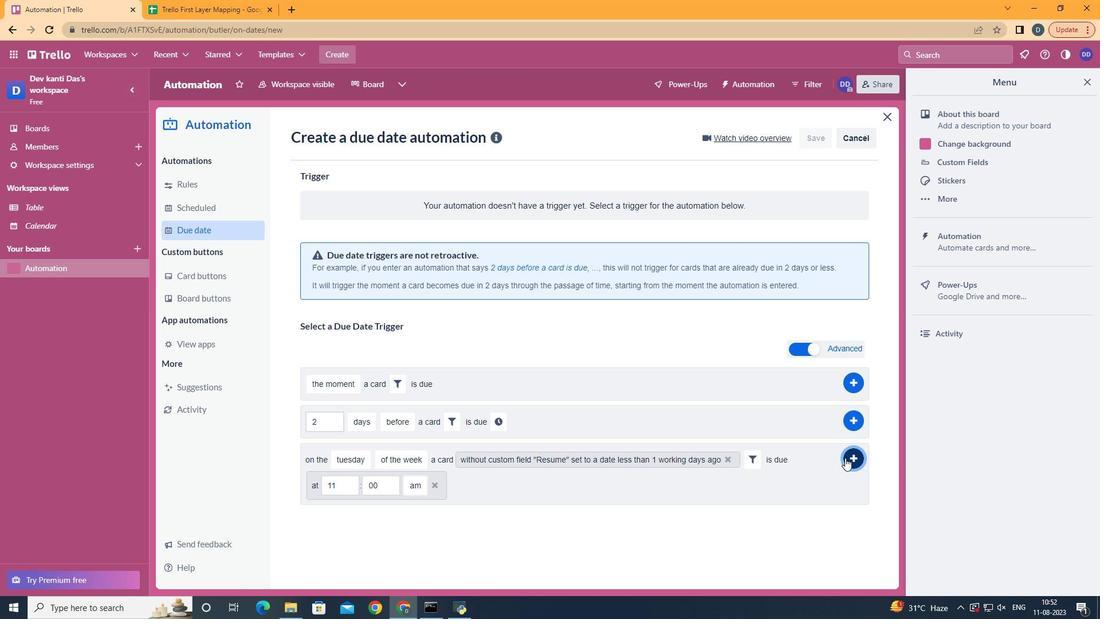 
